 Task: Create a blank project AgileMastery with privacy Public and default view as List and in the team Taskers . Create three sections in the project as To-Do, Doing and Done
Action: Mouse moved to (52, 59)
Screenshot: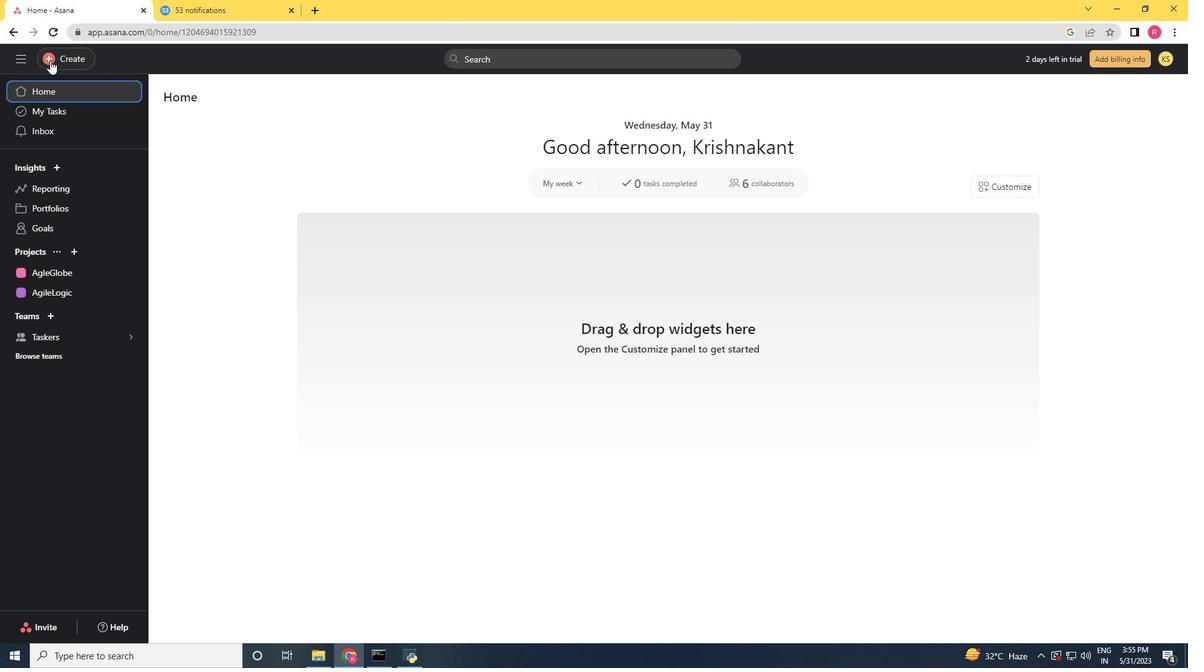 
Action: Mouse pressed left at (52, 59)
Screenshot: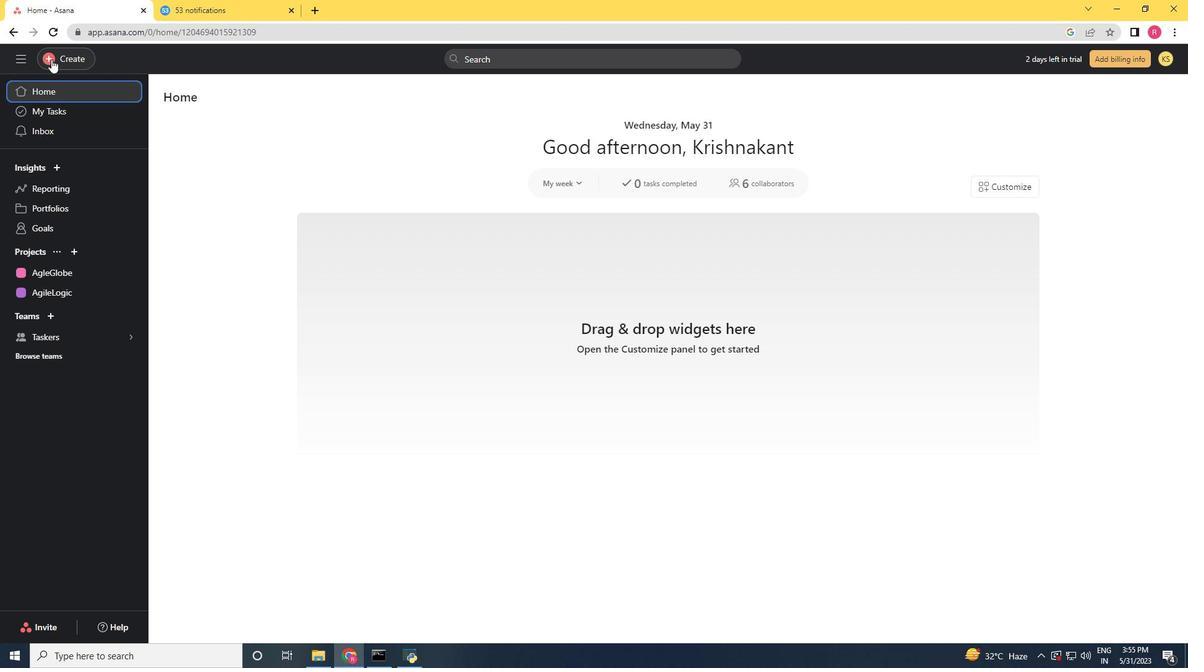 
Action: Mouse moved to (140, 86)
Screenshot: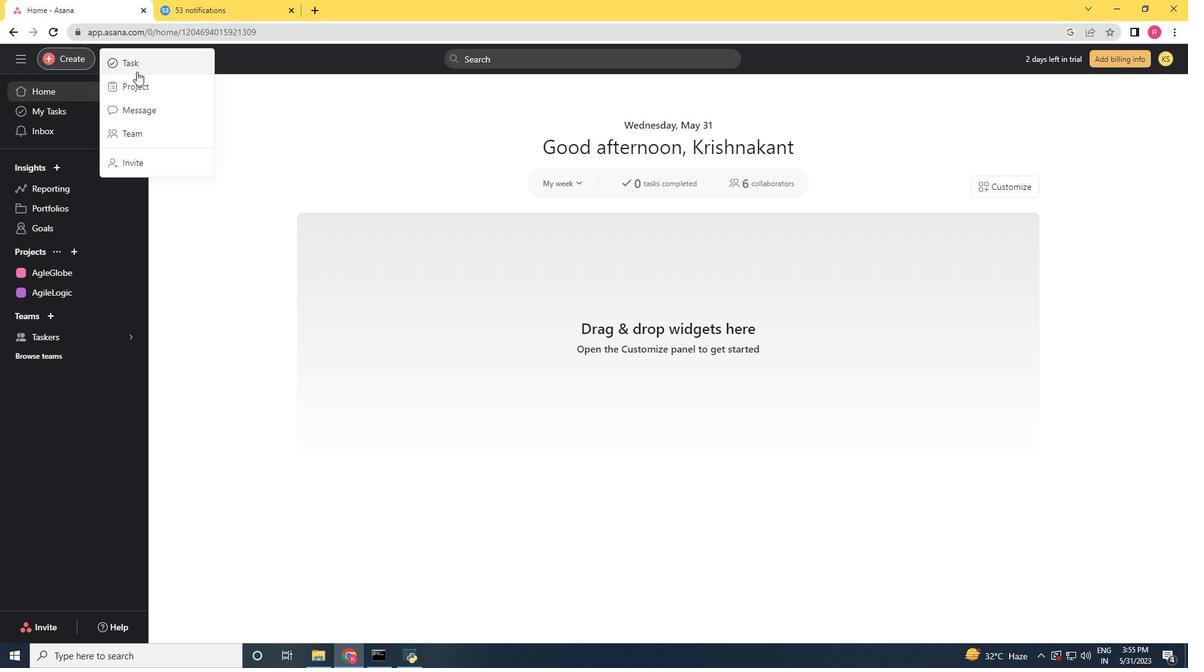 
Action: Mouse pressed left at (140, 86)
Screenshot: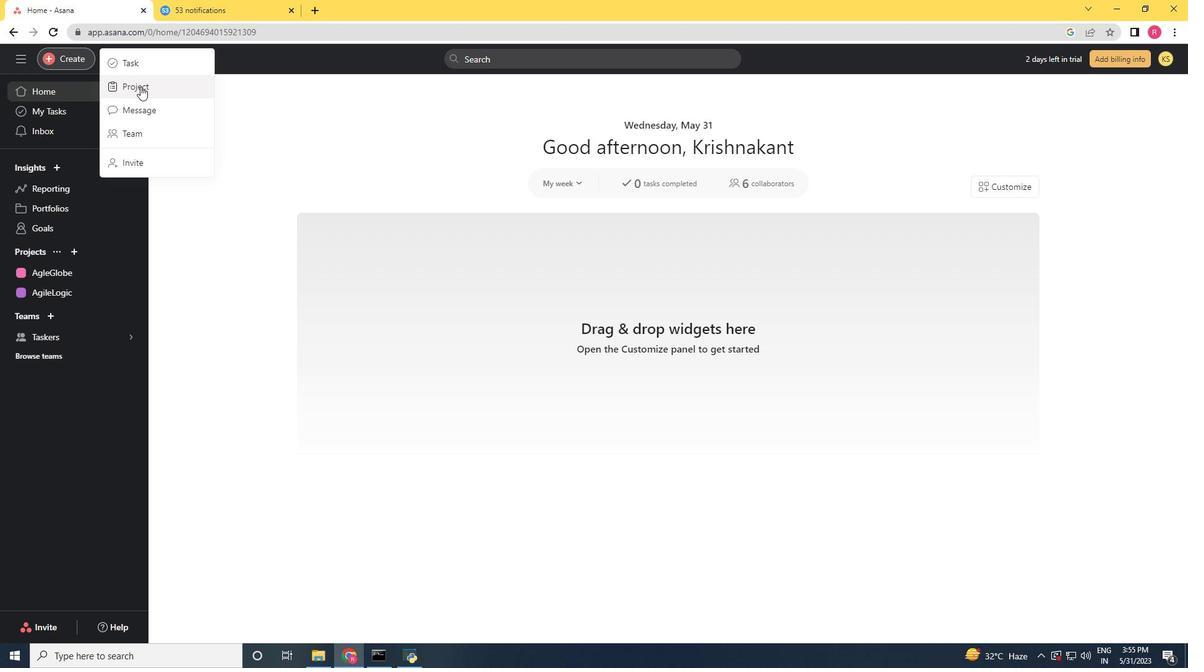 
Action: Mouse moved to (514, 357)
Screenshot: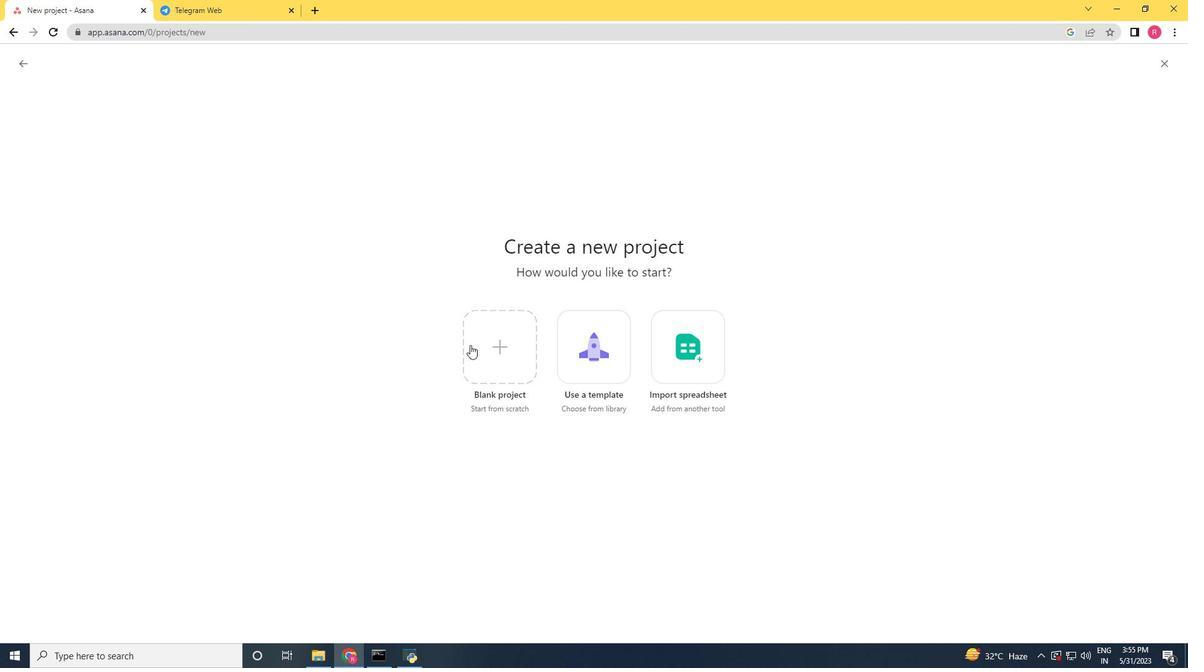 
Action: Mouse pressed left at (514, 357)
Screenshot: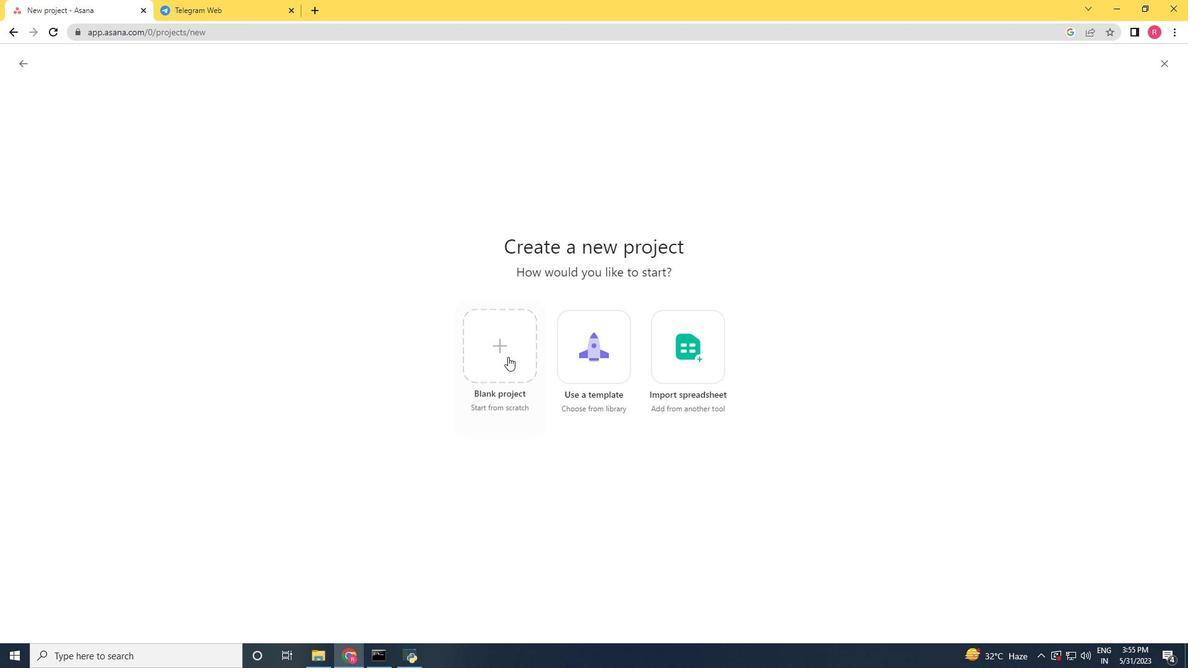 
Action: Mouse moved to (517, 356)
Screenshot: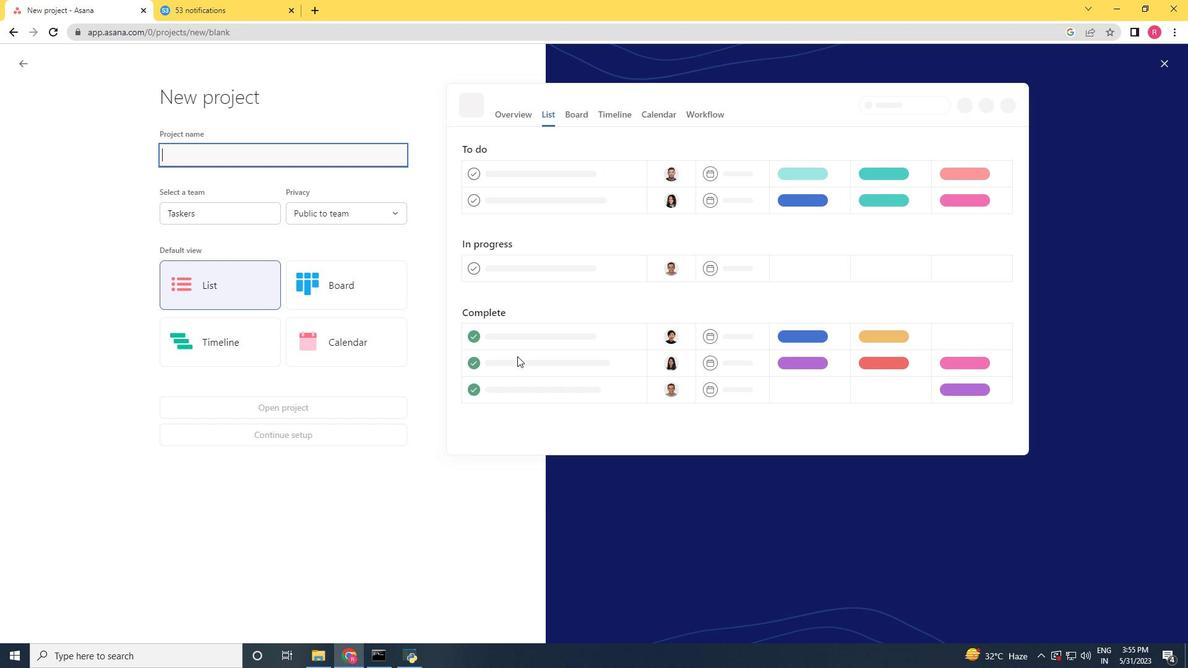 
Action: Key pressed <Key.shift>Agile<Key.shift>Mastery
Screenshot: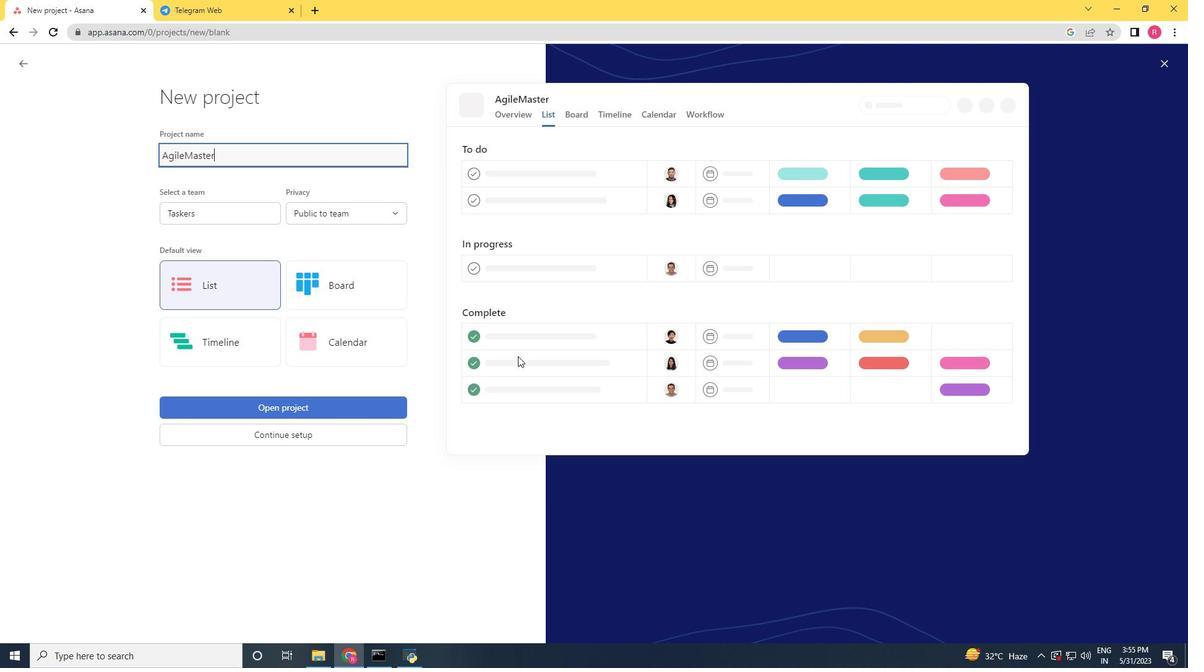 
Action: Mouse moved to (360, 209)
Screenshot: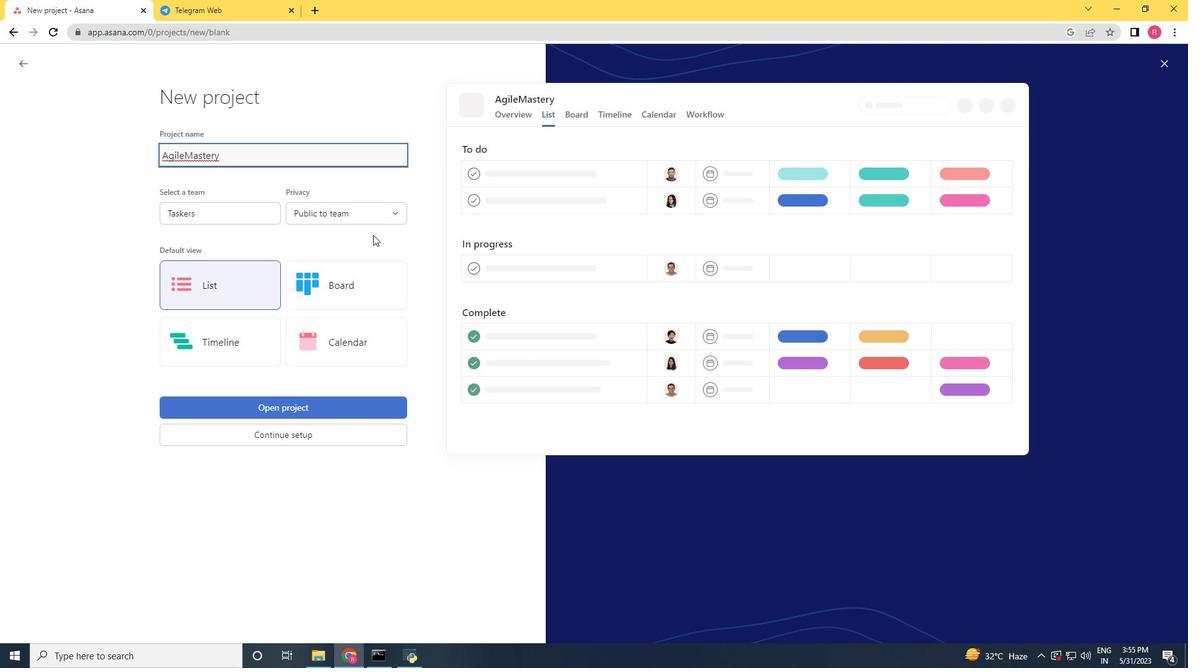 
Action: Mouse pressed left at (360, 209)
Screenshot: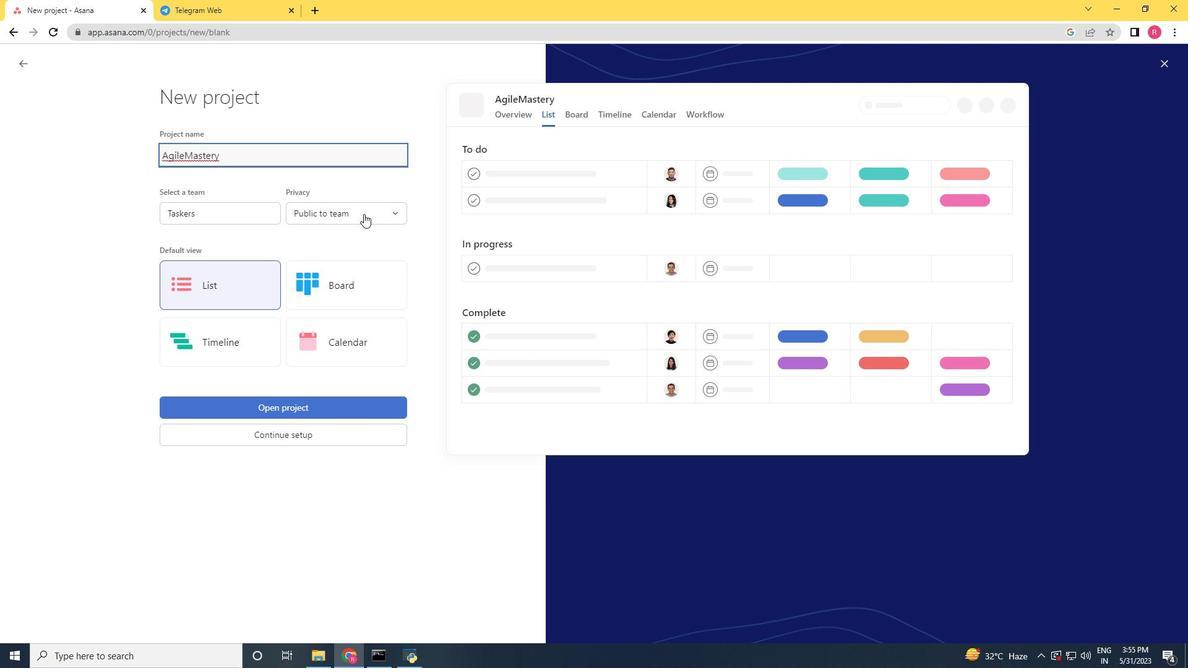 
Action: Mouse moved to (320, 237)
Screenshot: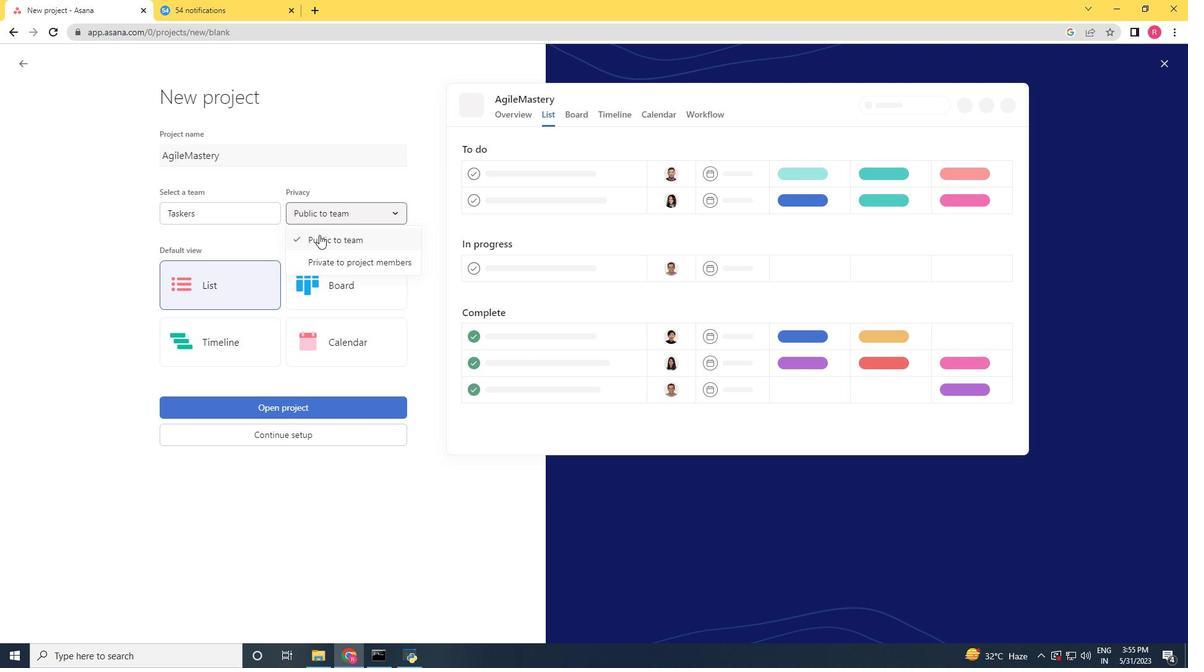 
Action: Mouse pressed left at (320, 237)
Screenshot: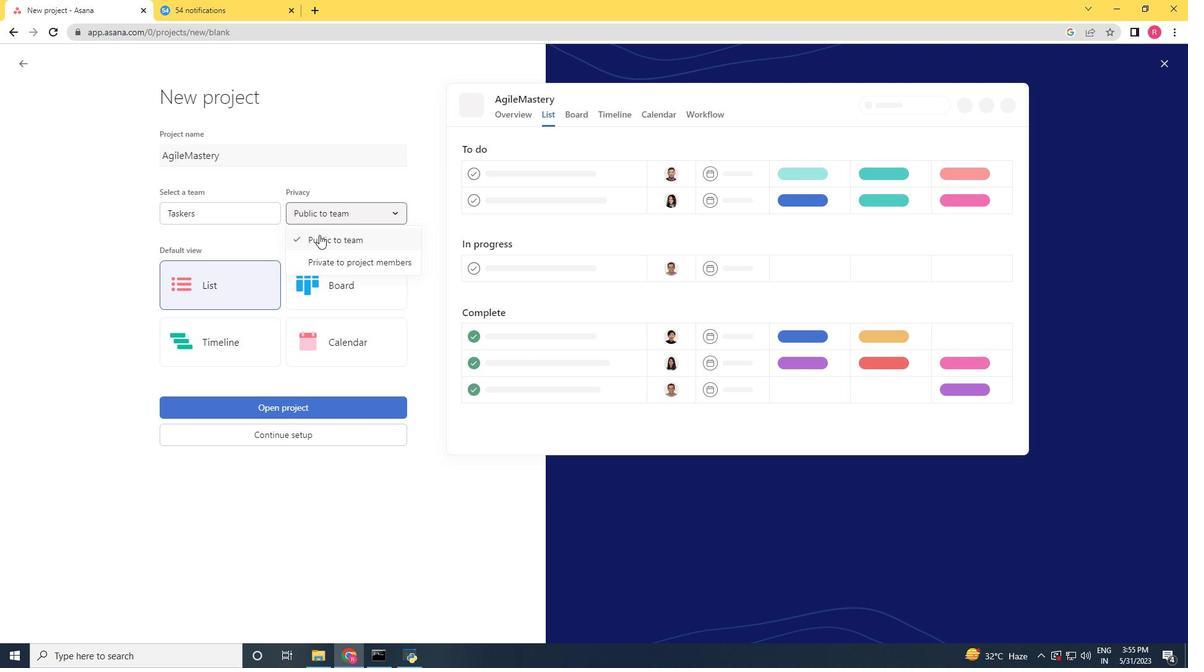 
Action: Mouse moved to (239, 218)
Screenshot: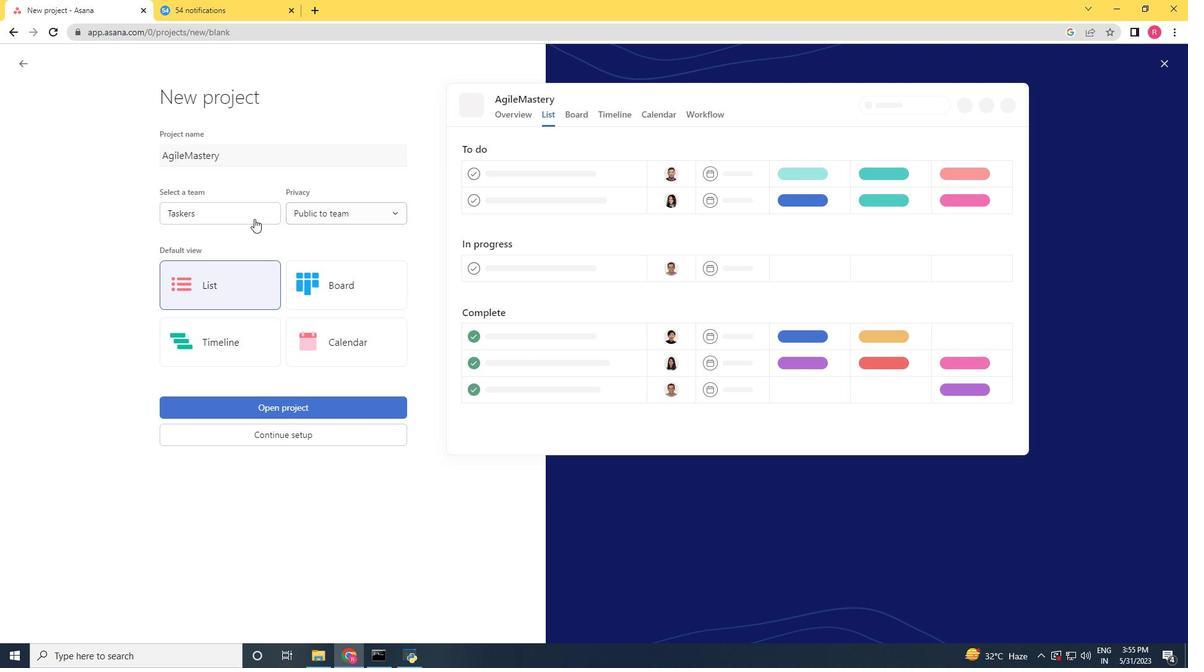 
Action: Mouse pressed left at (239, 218)
Screenshot: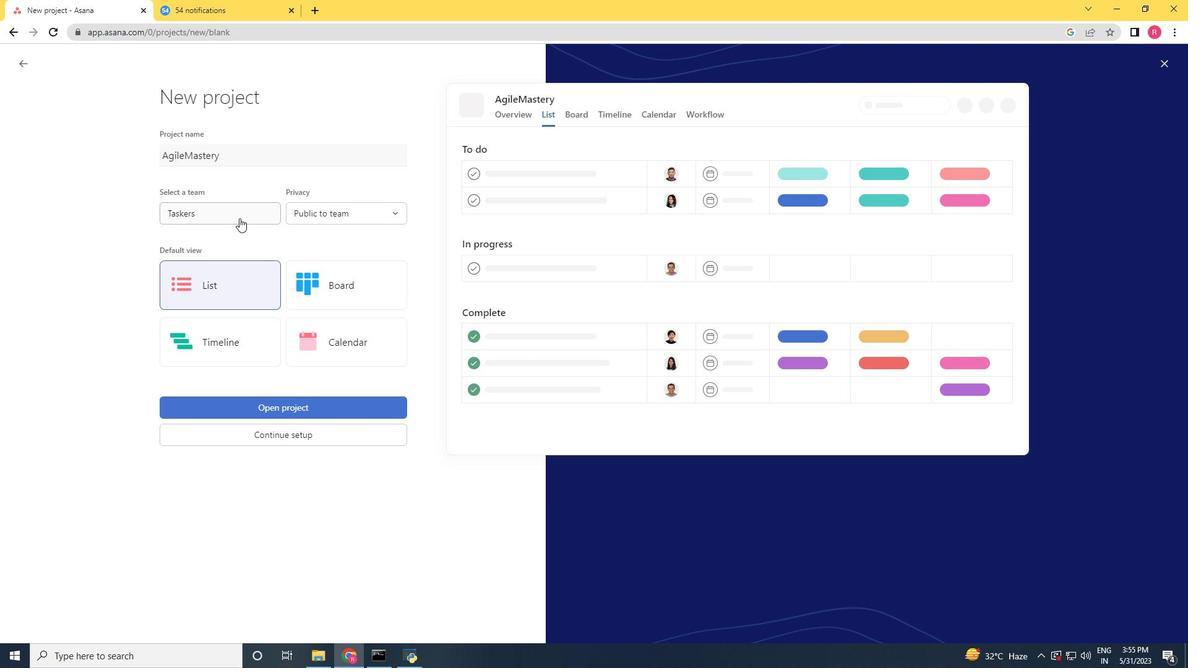 
Action: Mouse moved to (217, 239)
Screenshot: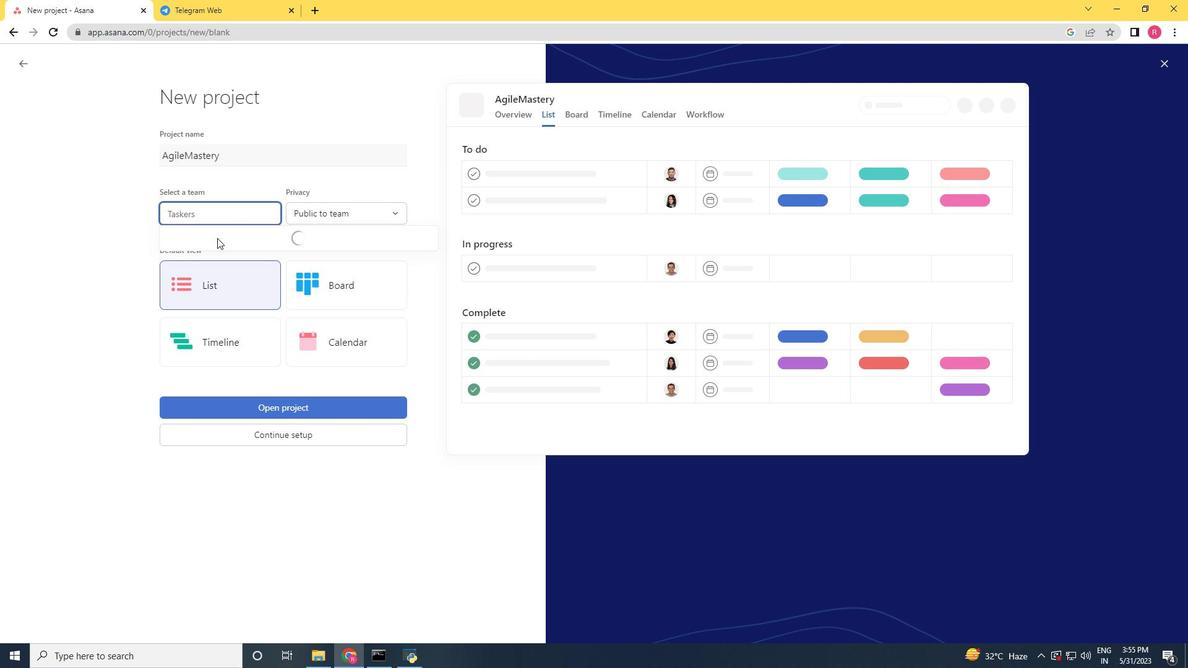 
Action: Mouse pressed left at (217, 239)
Screenshot: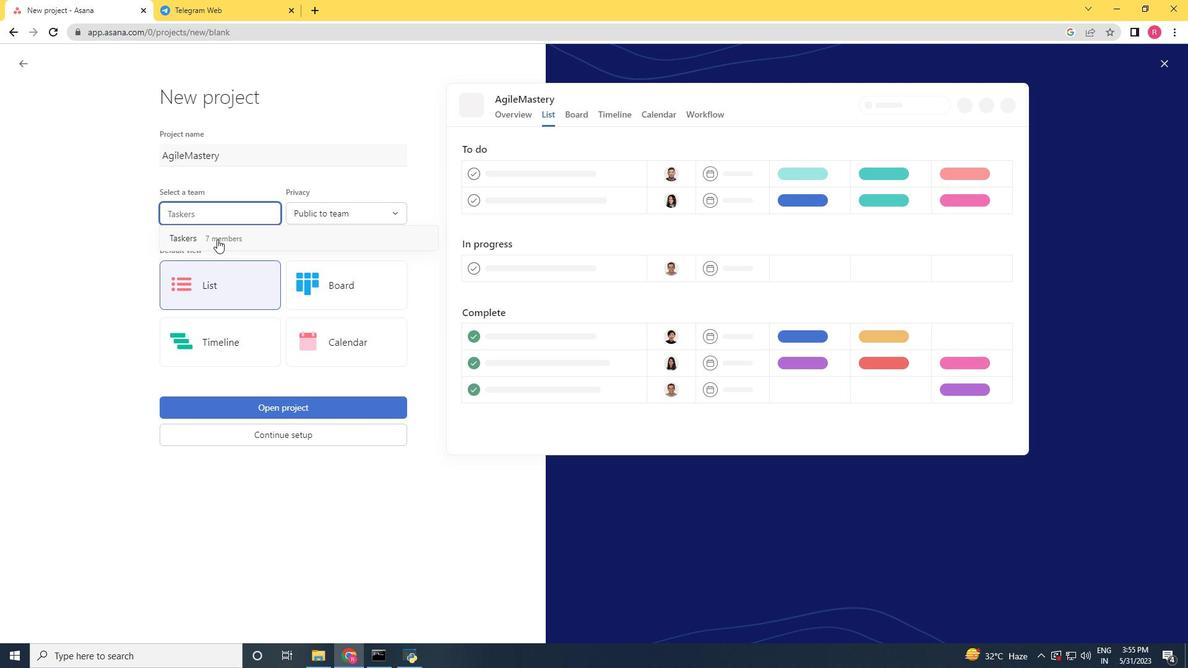 
Action: Mouse moved to (213, 278)
Screenshot: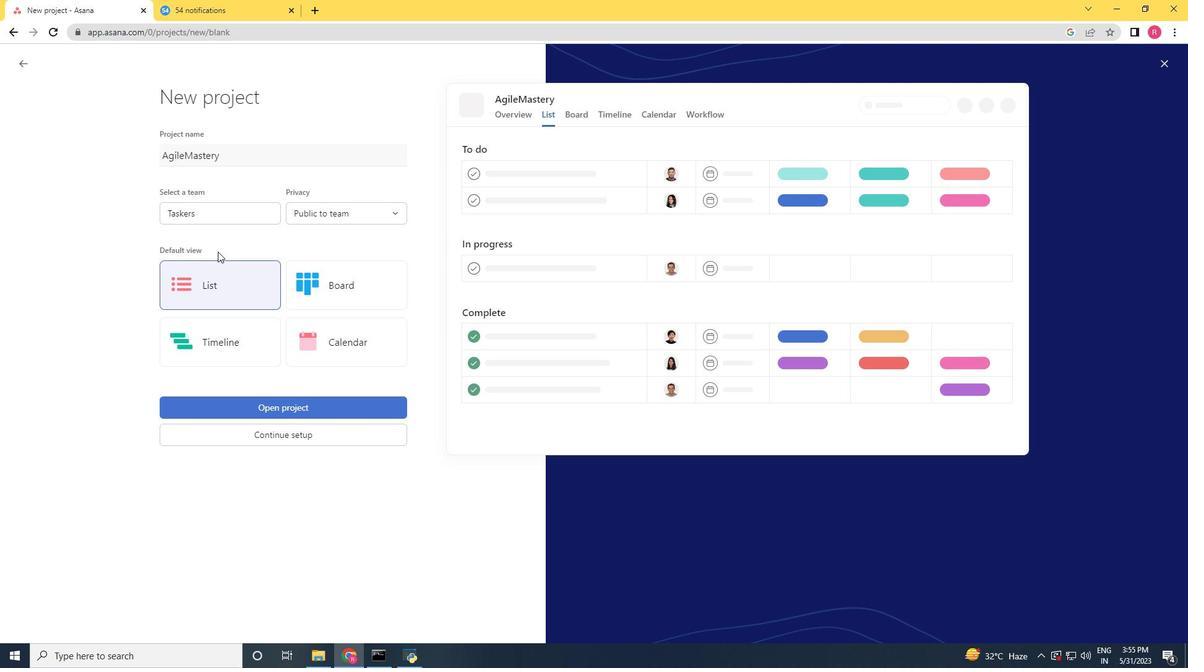 
Action: Mouse pressed left at (213, 278)
Screenshot: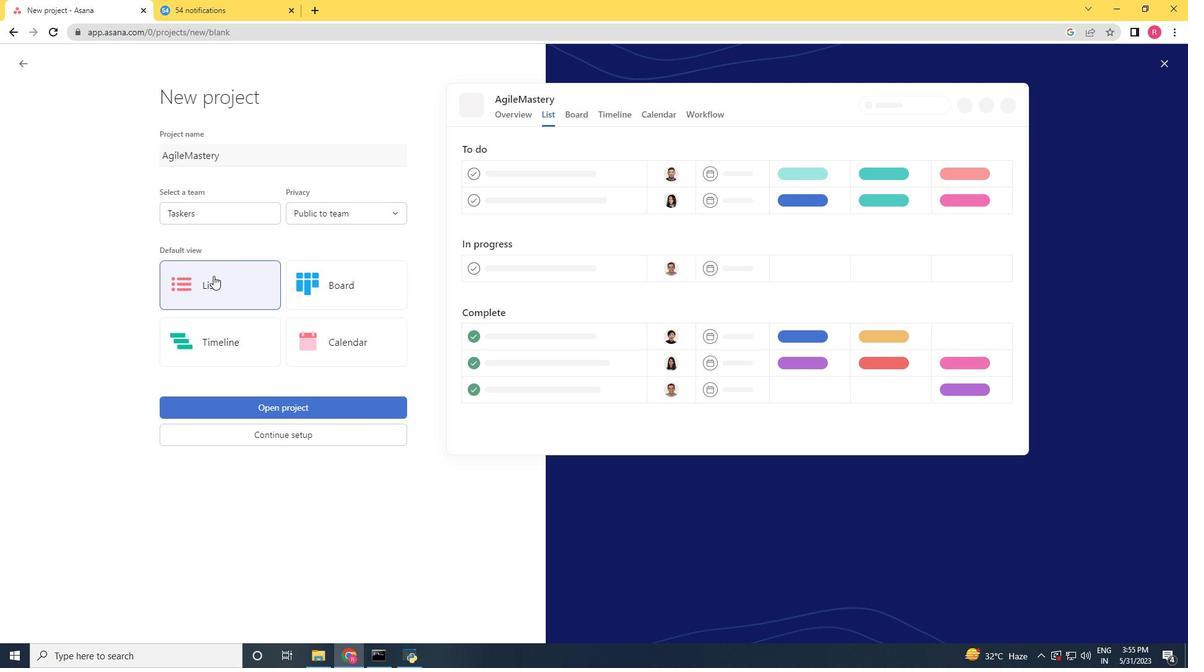 
Action: Mouse moved to (254, 401)
Screenshot: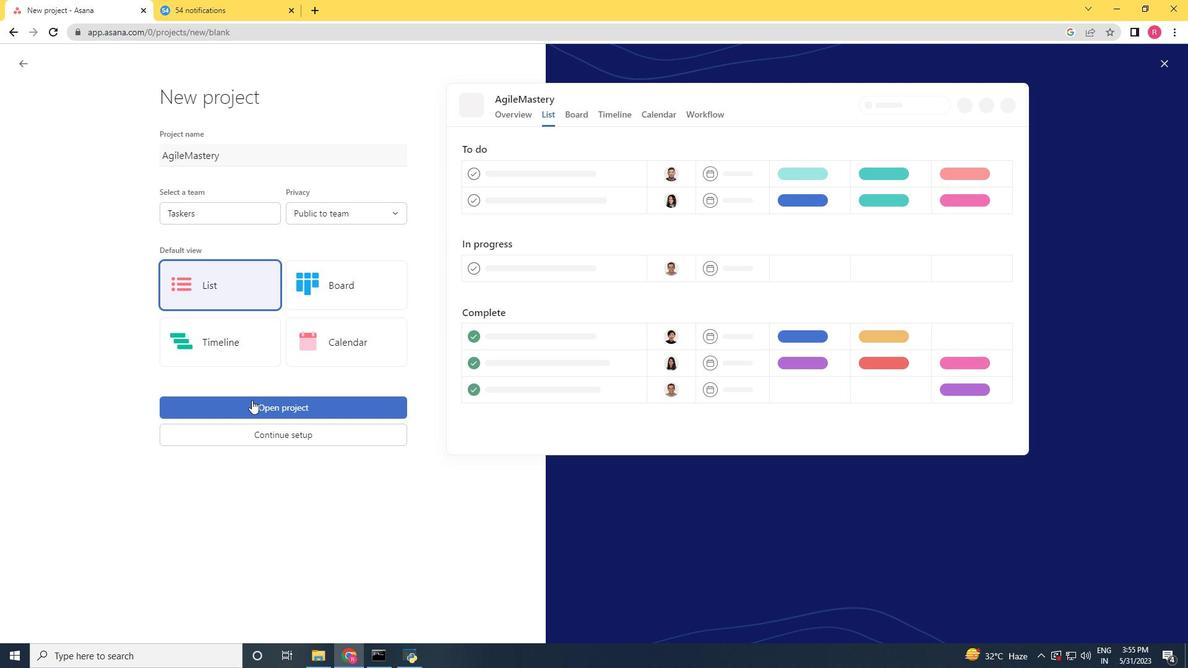 
Action: Mouse pressed left at (254, 401)
Screenshot: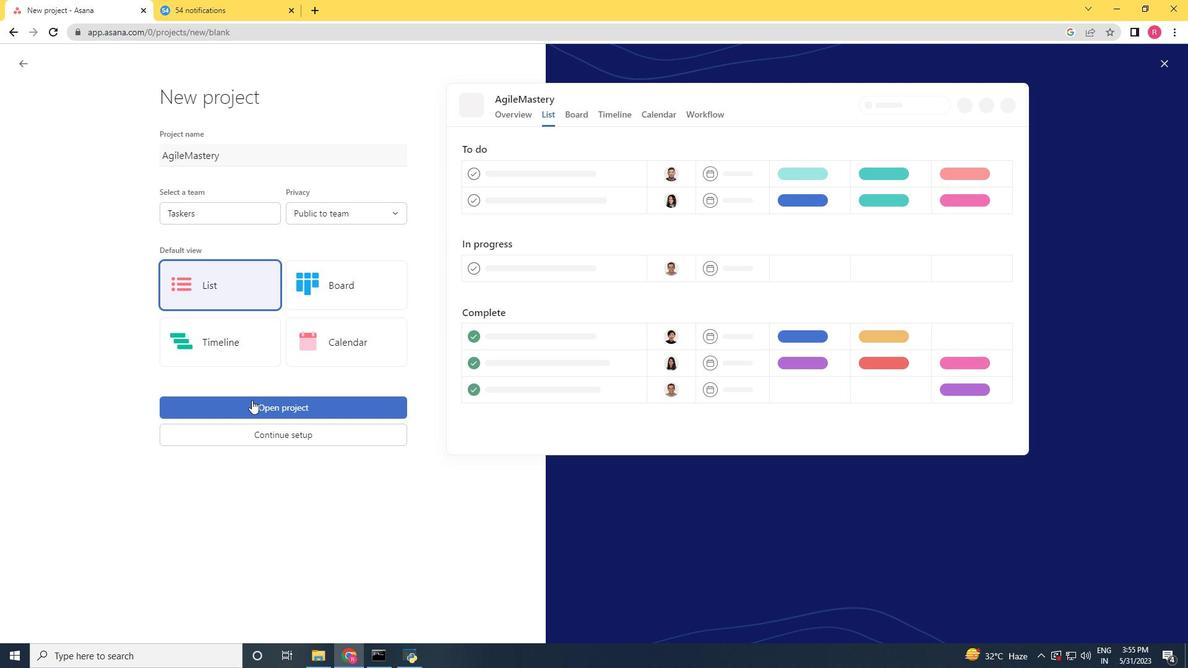 
Action: Mouse moved to (215, 274)
Screenshot: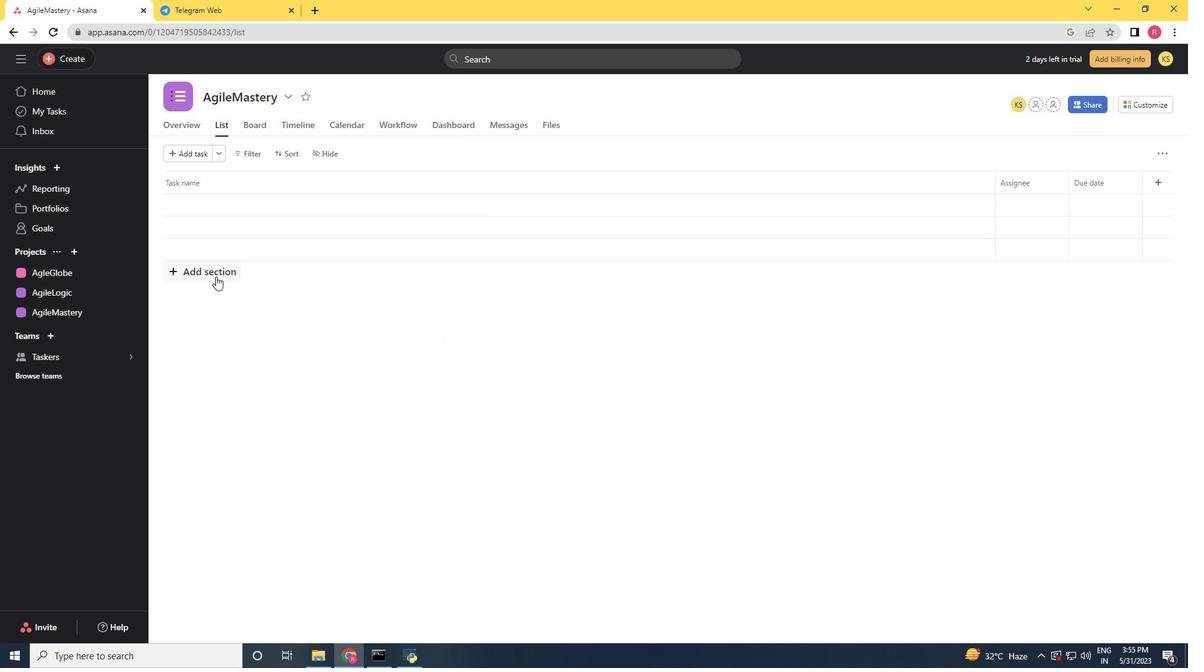 
Action: Mouse pressed left at (215, 274)
Screenshot: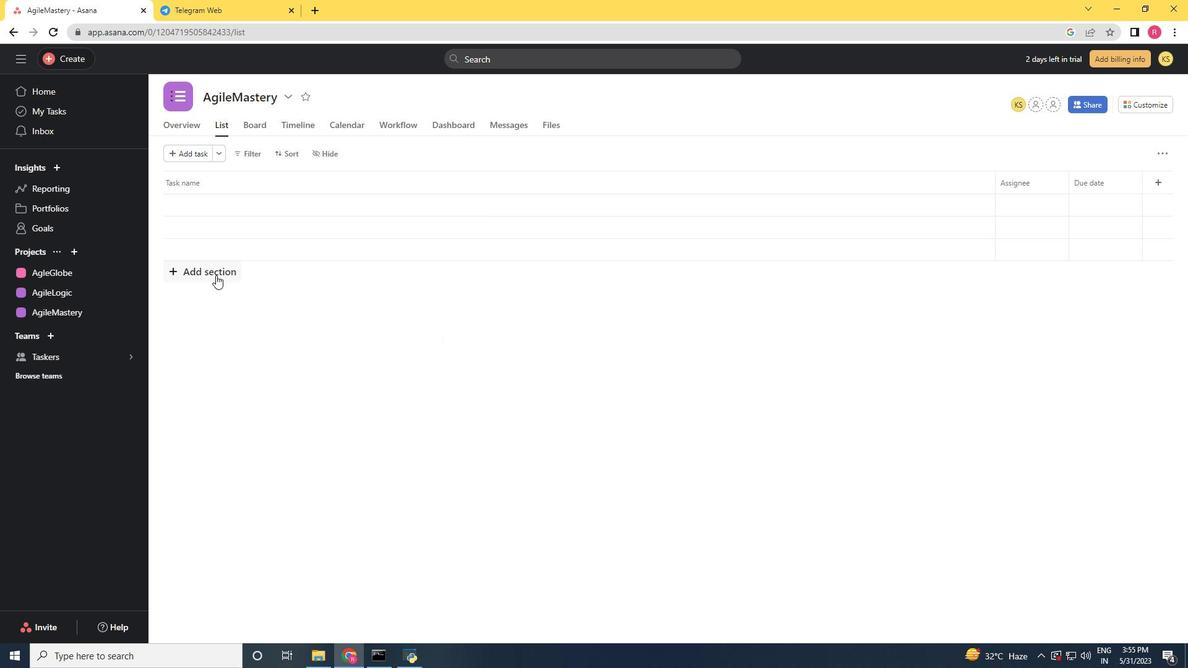 
Action: Mouse moved to (209, 232)
Screenshot: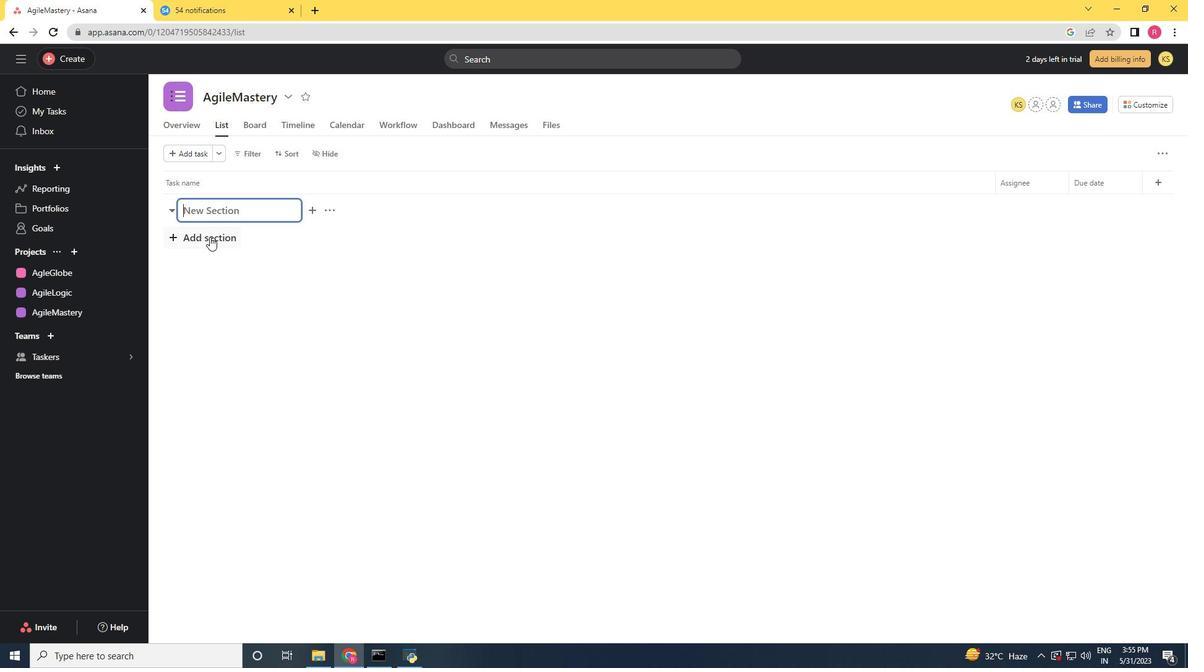 
Action: Key pressed <Key.shift>To-<Key.shift>Do
Screenshot: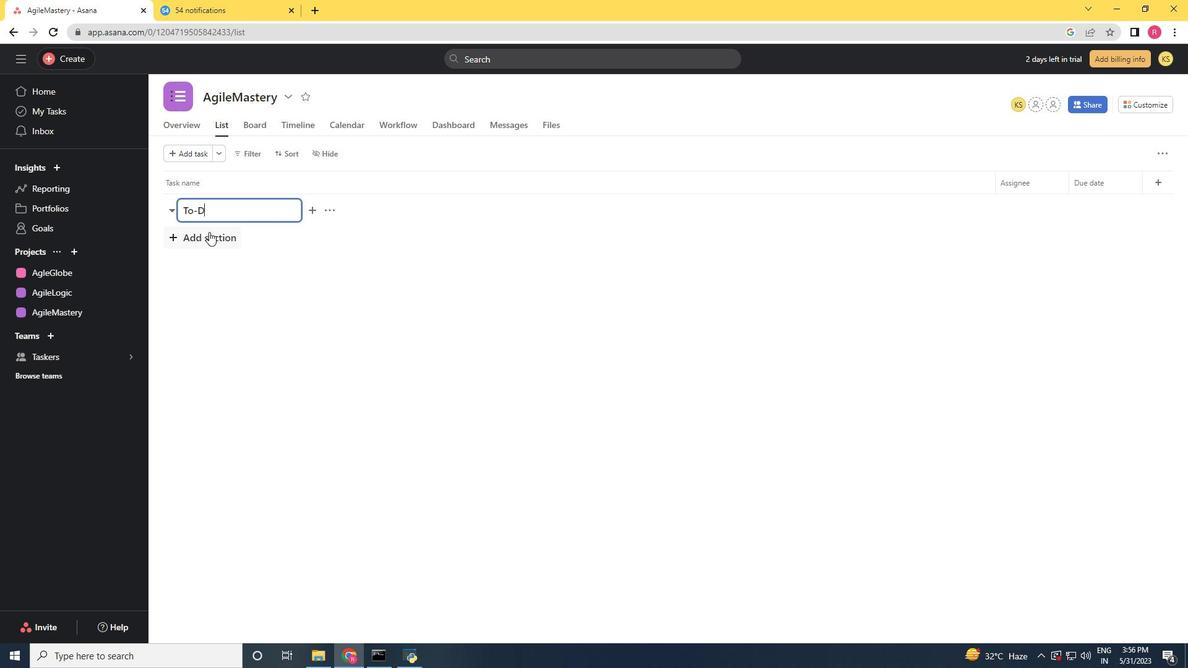 
Action: Mouse pressed left at (209, 232)
Screenshot: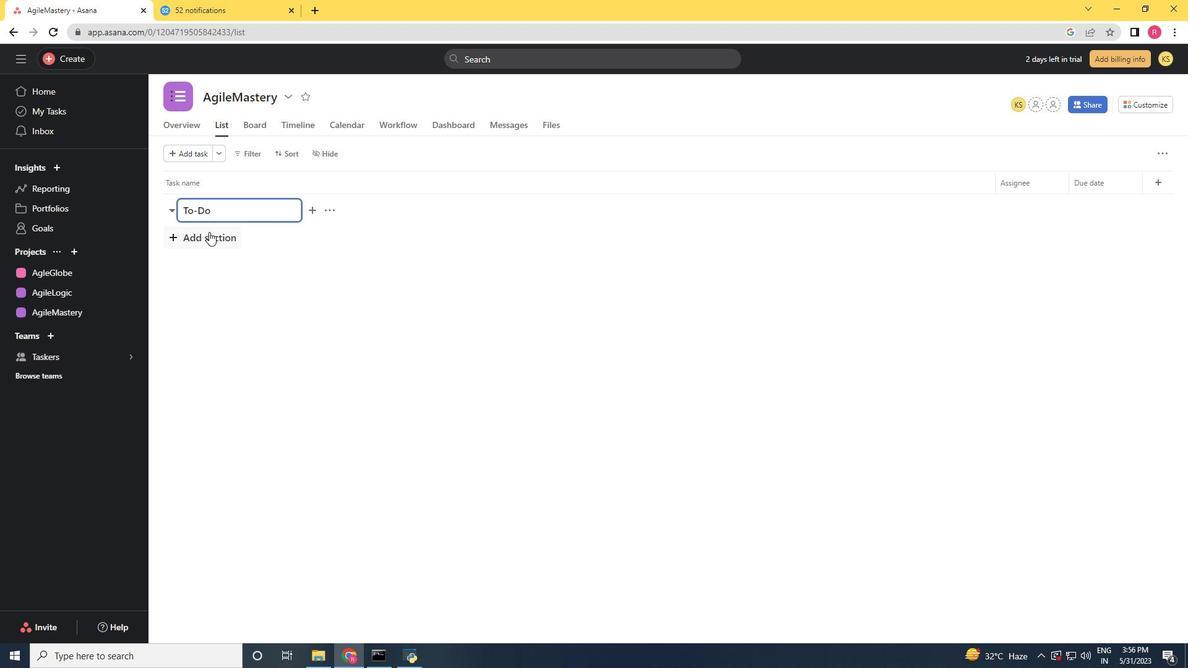 
Action: Key pressed <Key.shift>Doing
Screenshot: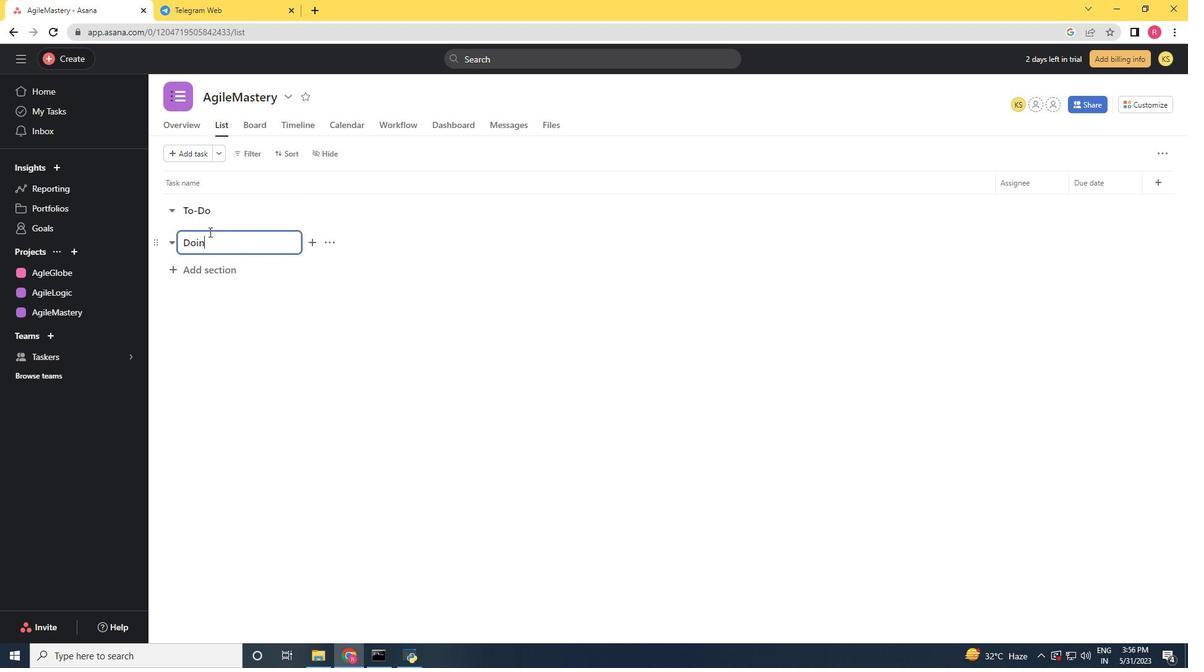 
Action: Mouse moved to (193, 266)
Screenshot: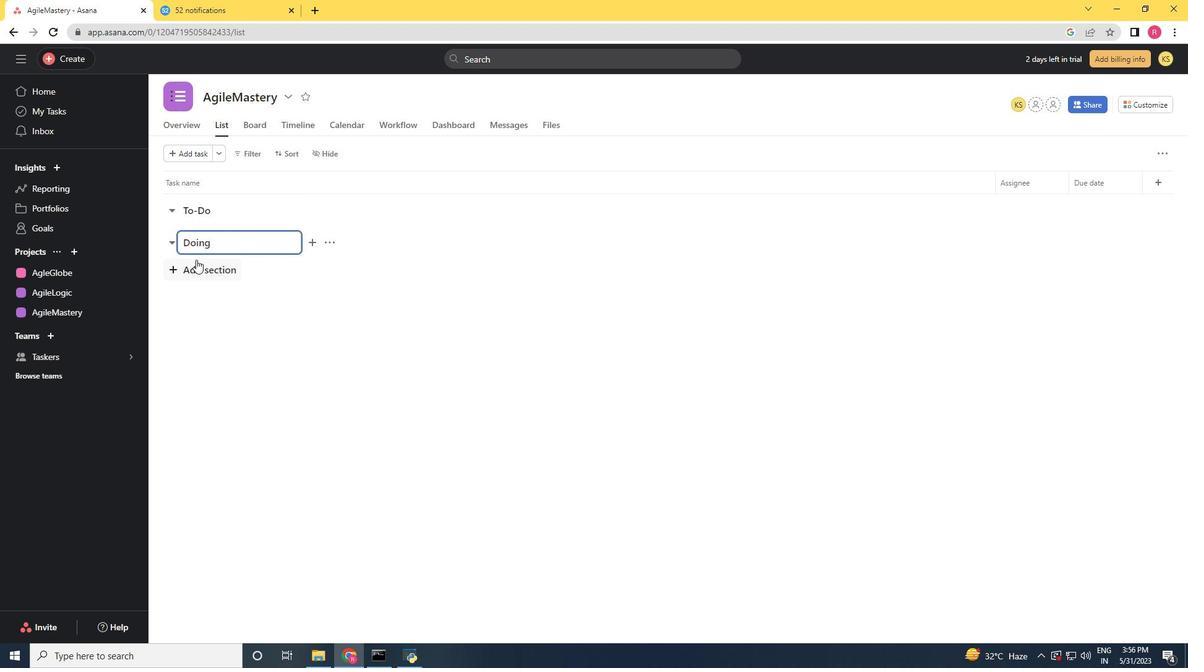 
Action: Mouse pressed left at (193, 266)
Screenshot: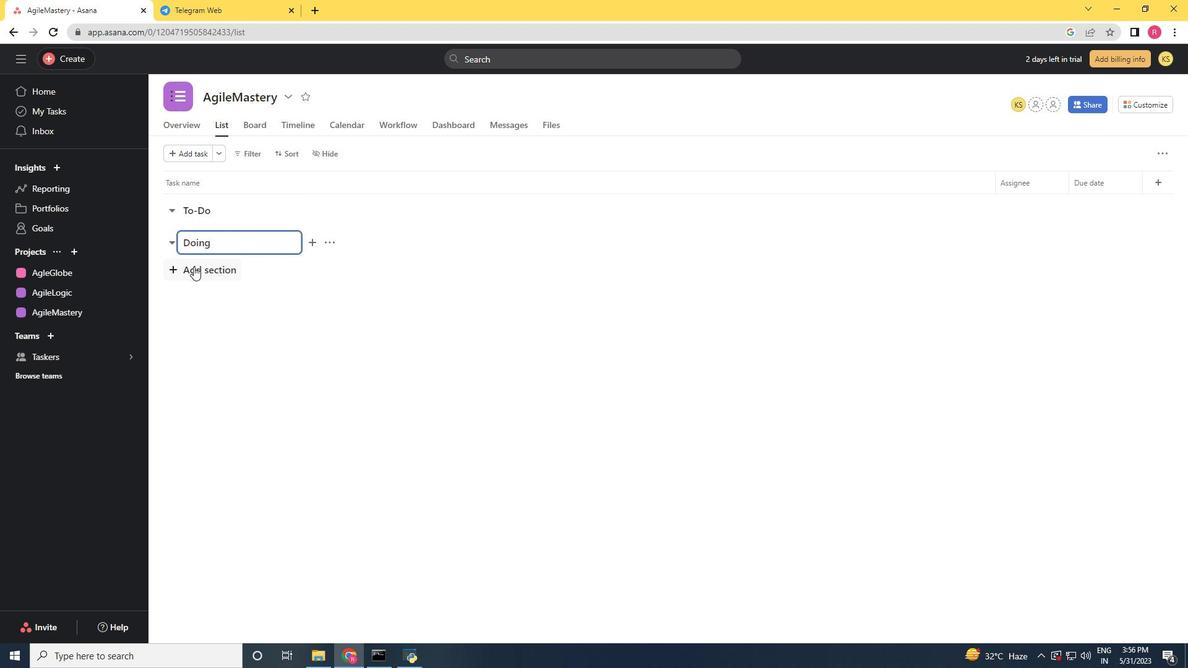
Action: Mouse moved to (193, 268)
Screenshot: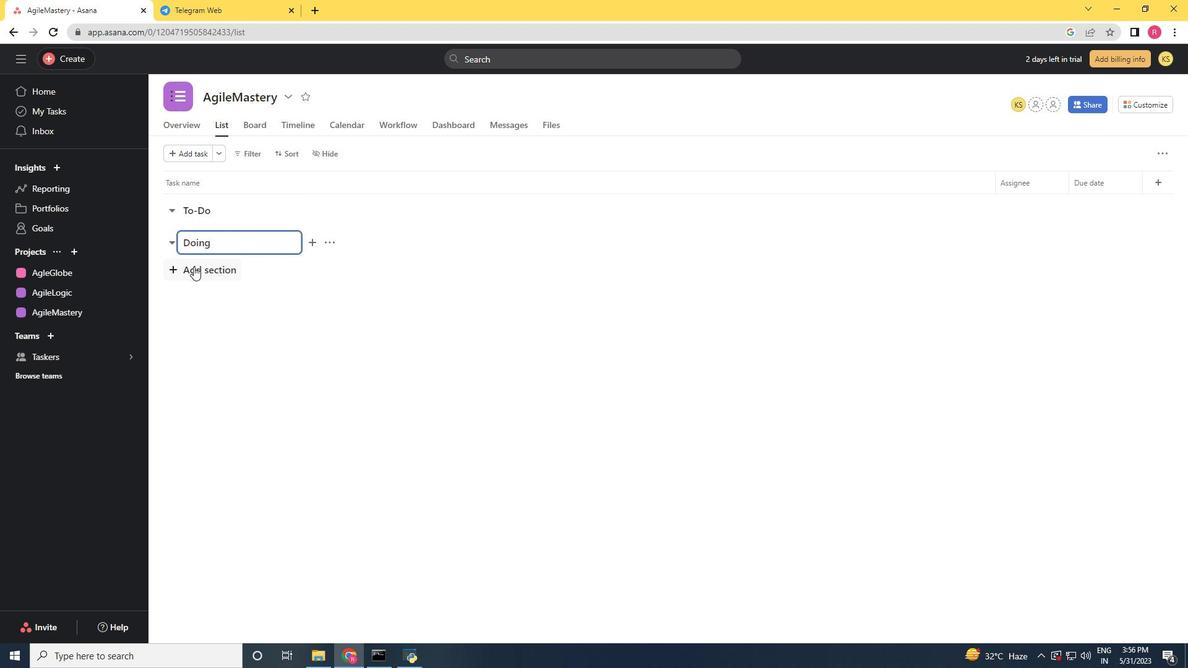 
Action: Key pressed <Key.shift><Key.shift><Key.shift><Key.shift><Key.shift><Key.shift><Key.shift><Key.shift><Key.shift><Key.shift><Key.shift>Done
Screenshot: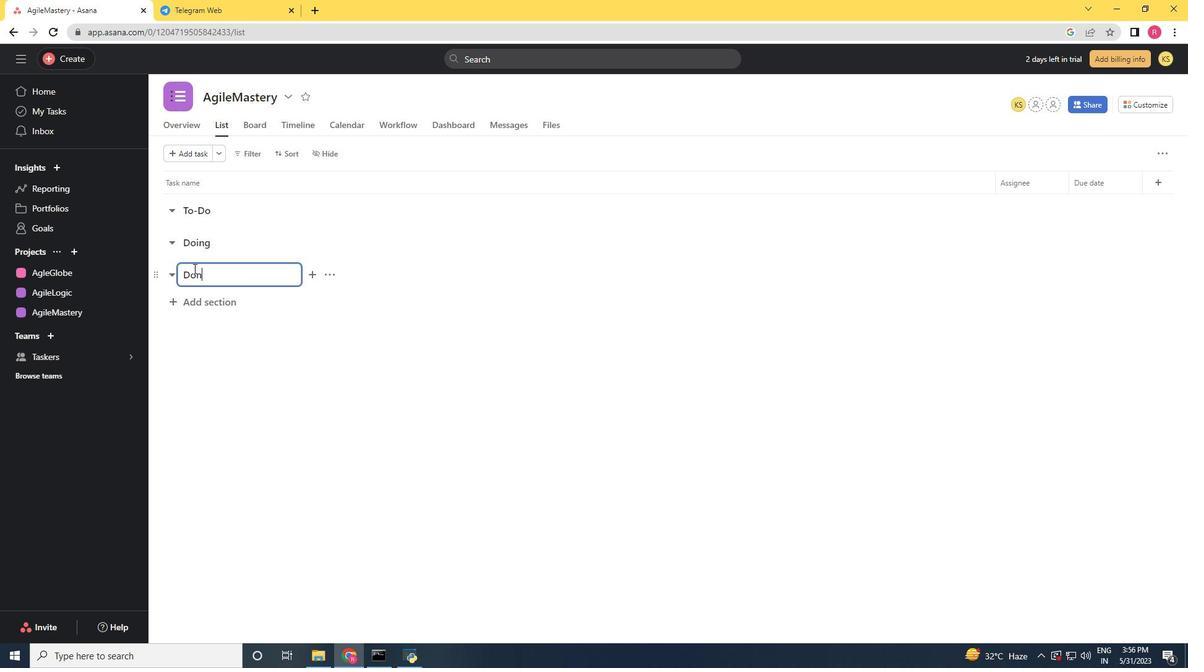 
Action: Mouse moved to (444, 384)
Screenshot: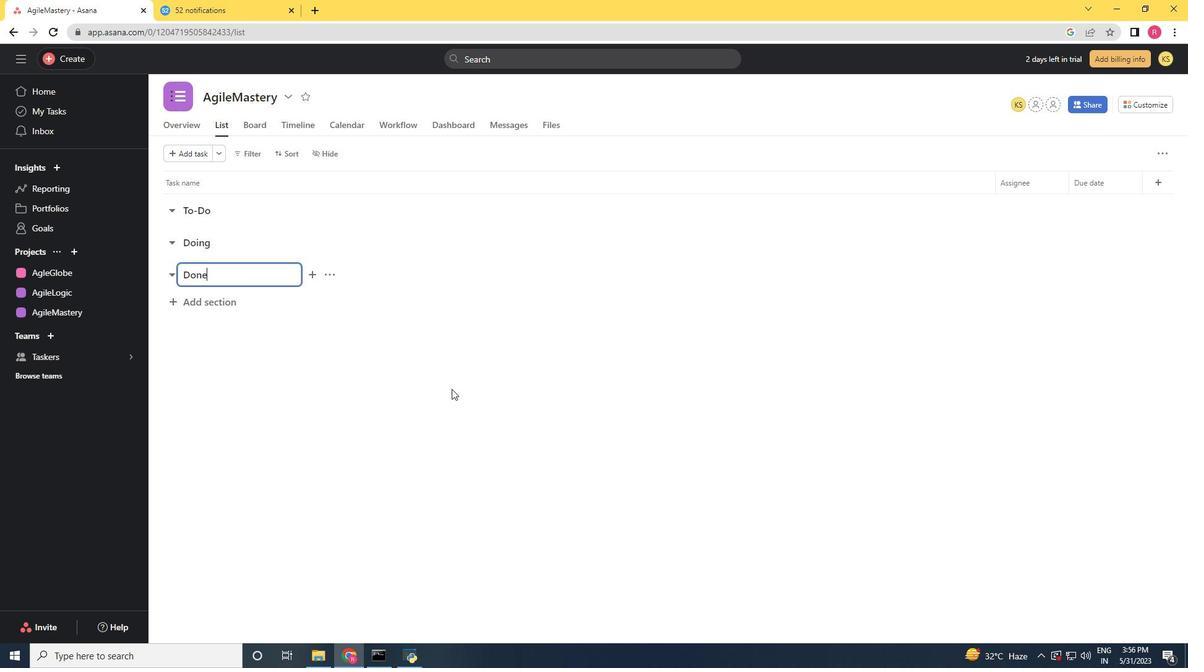
Action: Mouse pressed left at (444, 384)
Screenshot: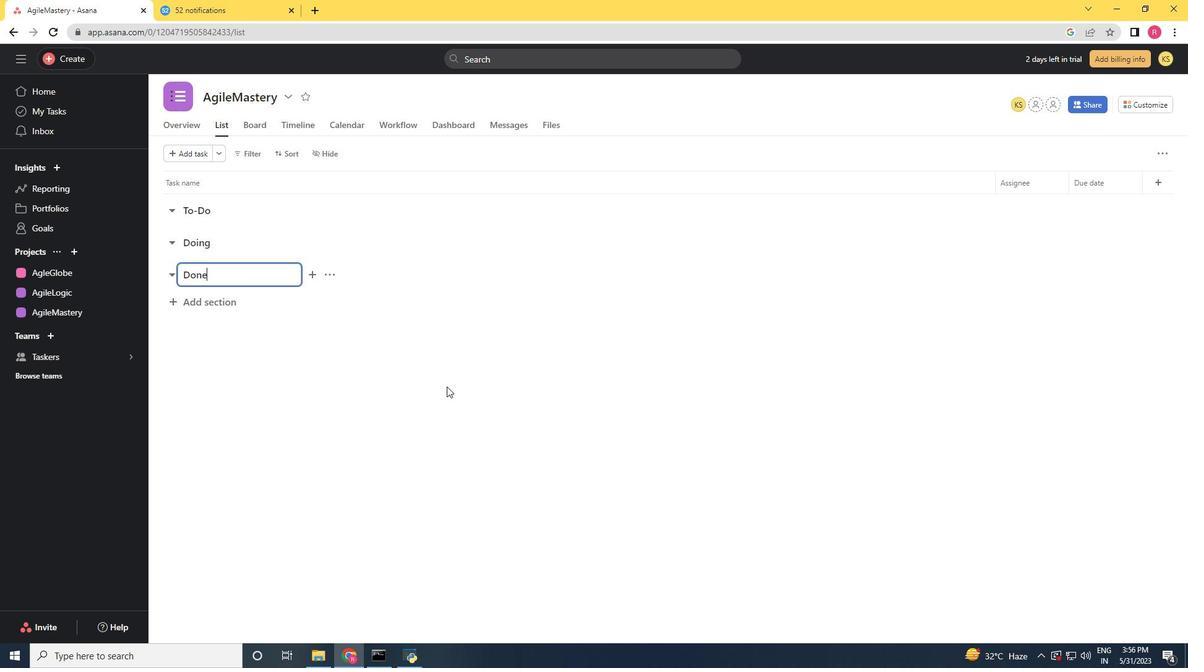 
